 Task: Find a one-way flight from Amsterdam to Berlin on Mon, 10 Jul.
Action: Mouse pressed left at (369, 336)
Screenshot: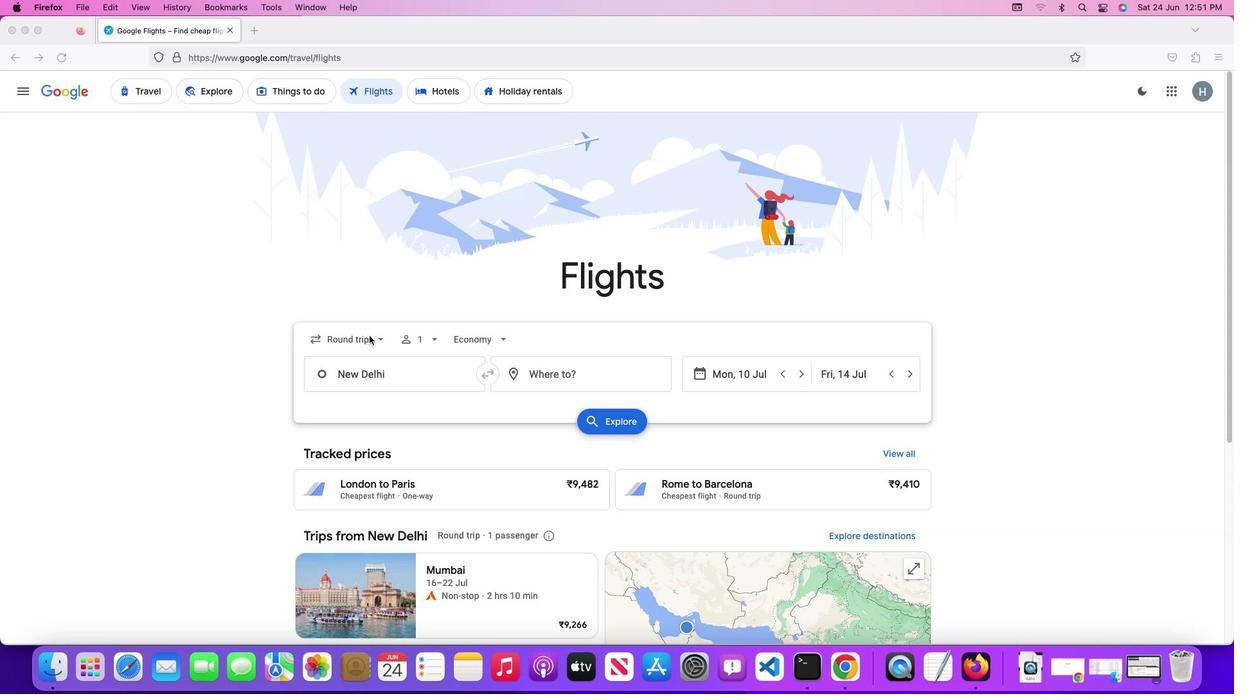 
Action: Mouse pressed left at (369, 336)
Screenshot: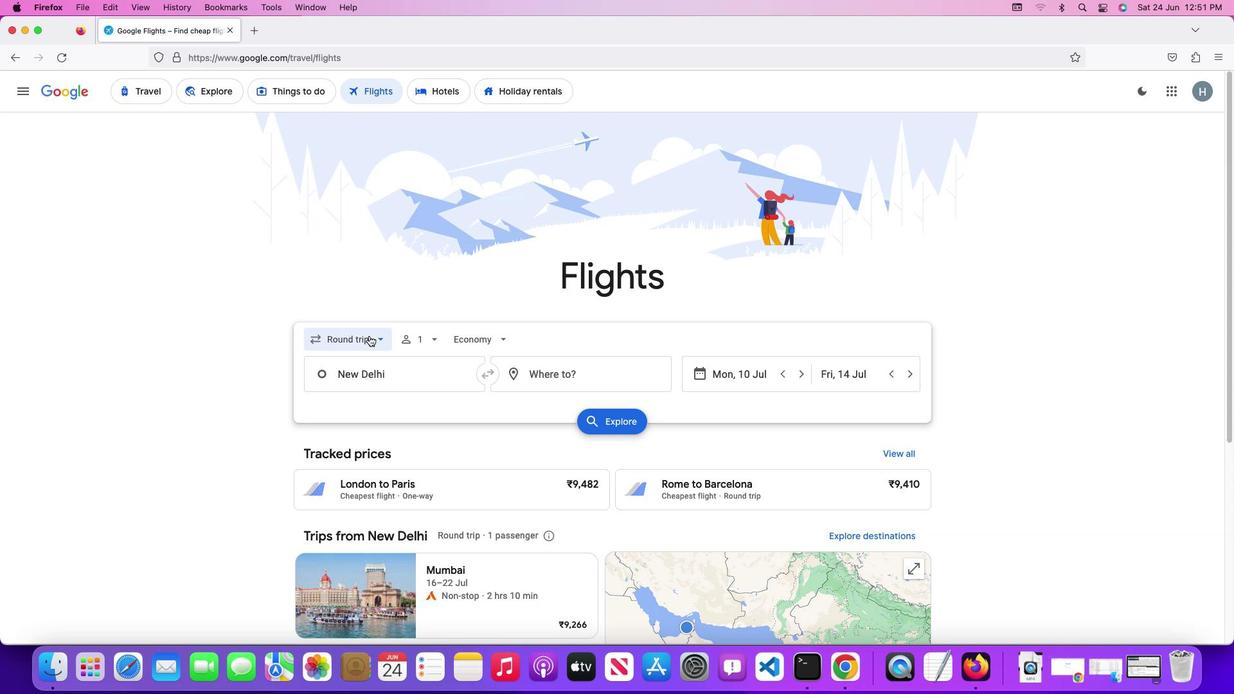 
Action: Mouse moved to (365, 394)
Screenshot: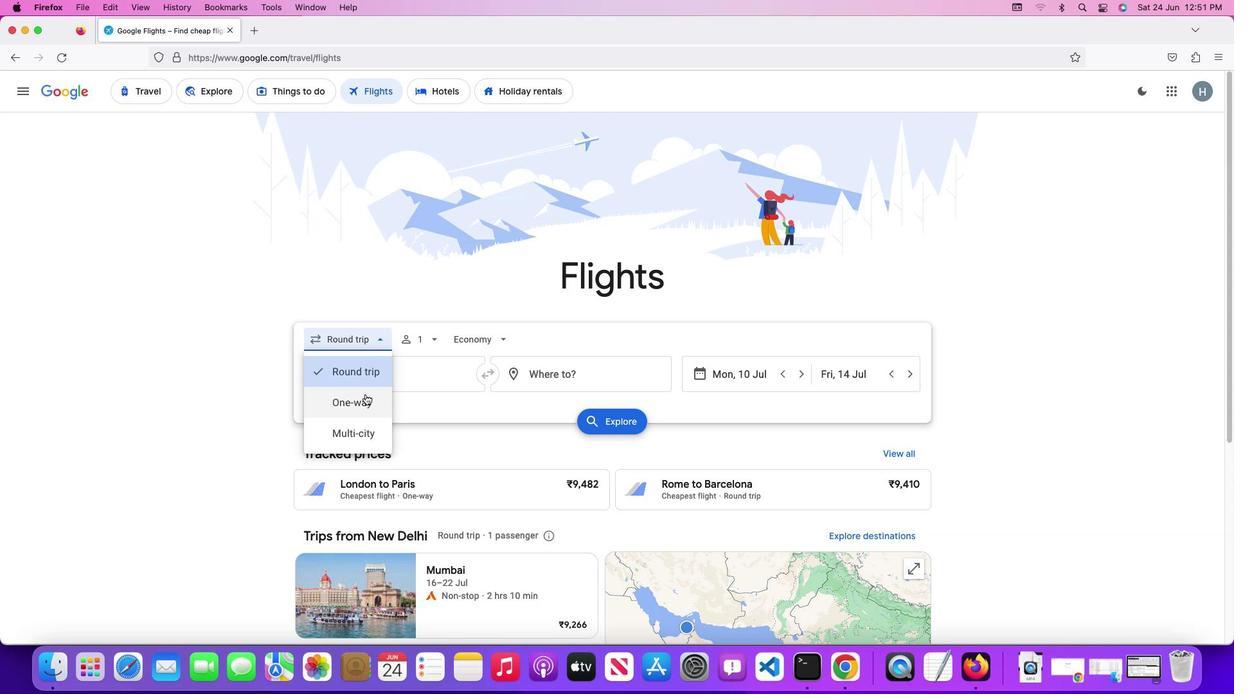 
Action: Mouse pressed left at (365, 394)
Screenshot: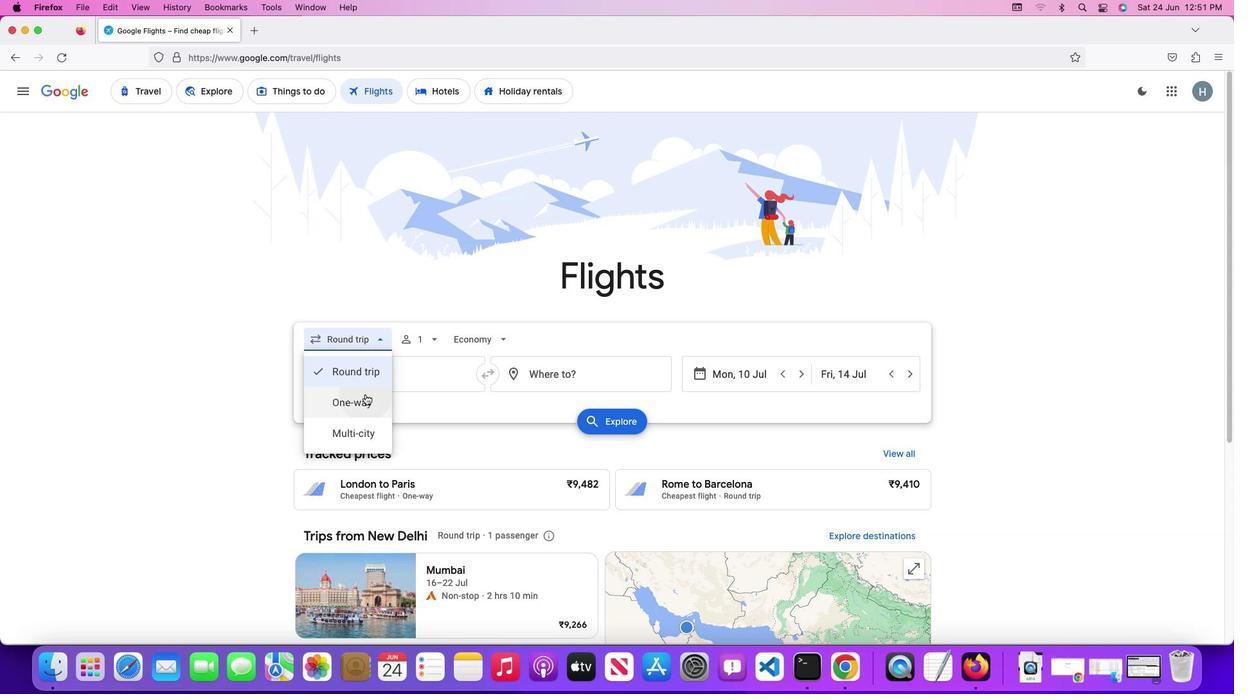
Action: Mouse moved to (435, 367)
Screenshot: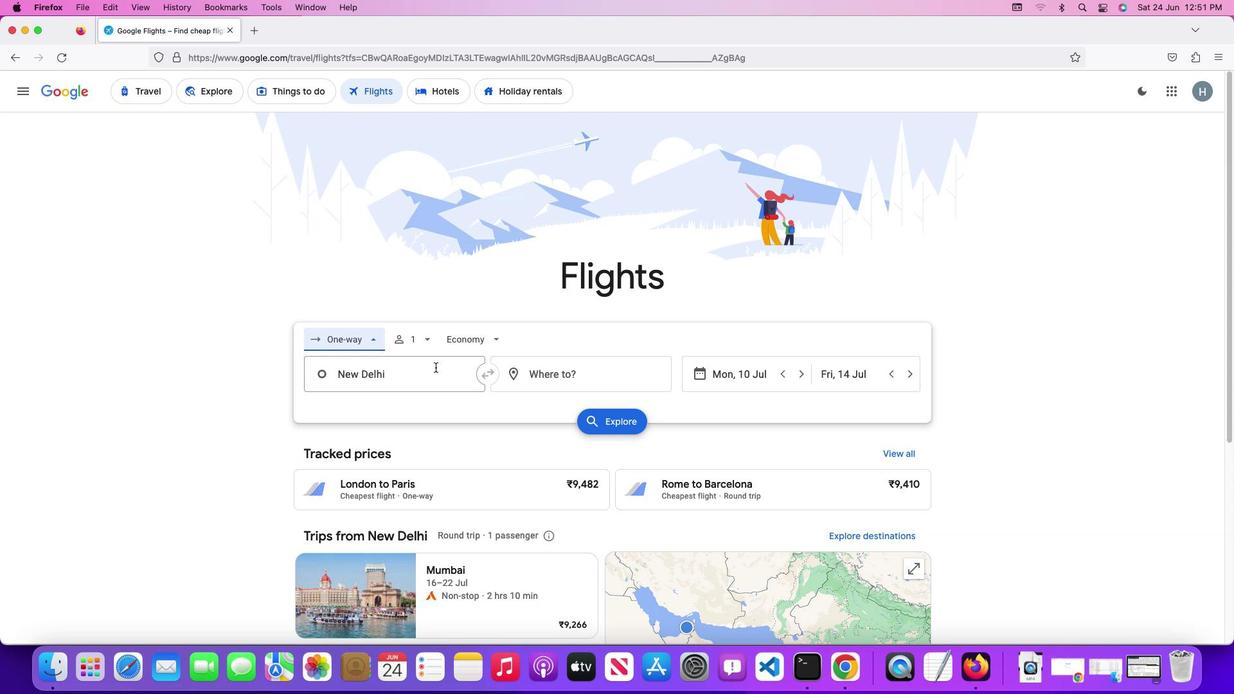 
Action: Mouse pressed left at (435, 367)
Screenshot: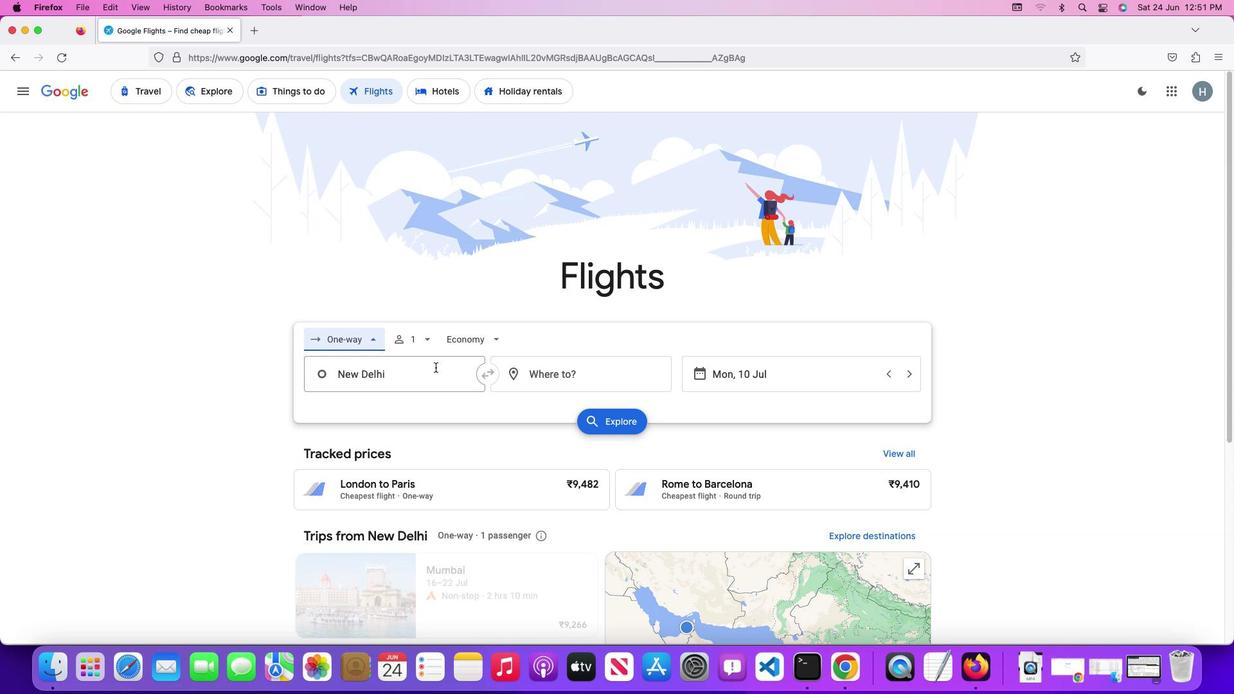
Action: Key pressed Key.shift'A''m''s'
Screenshot: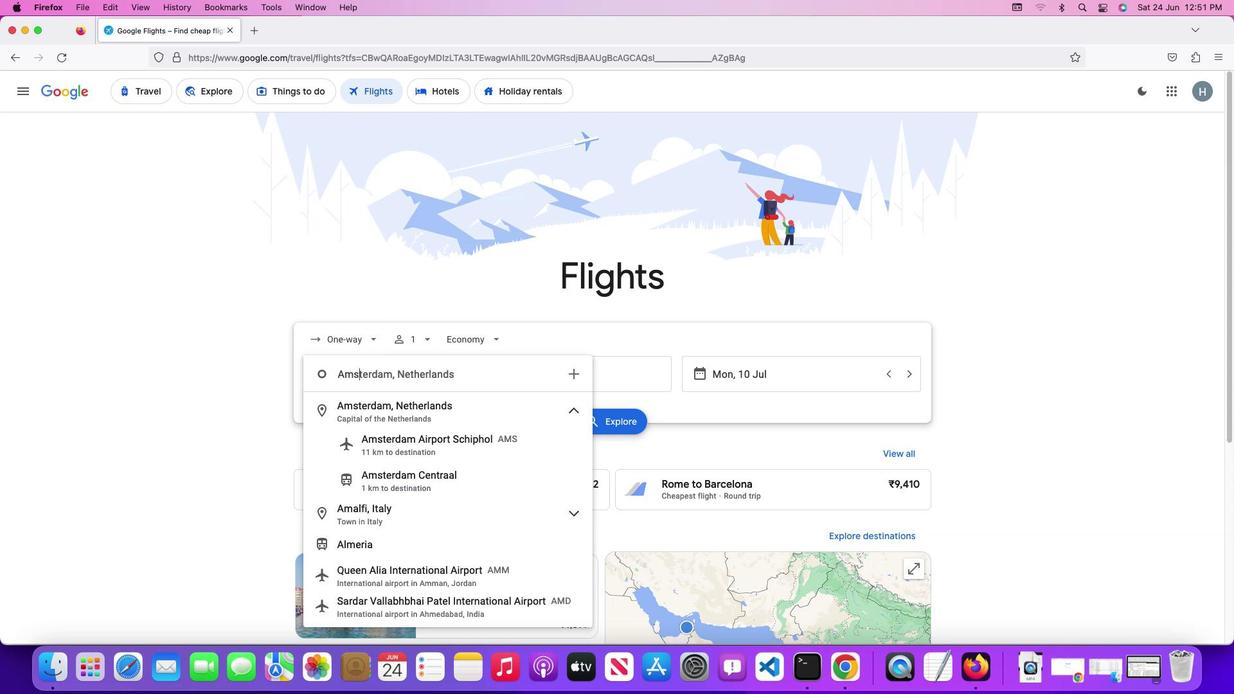 
Action: Mouse moved to (435, 367)
Screenshot: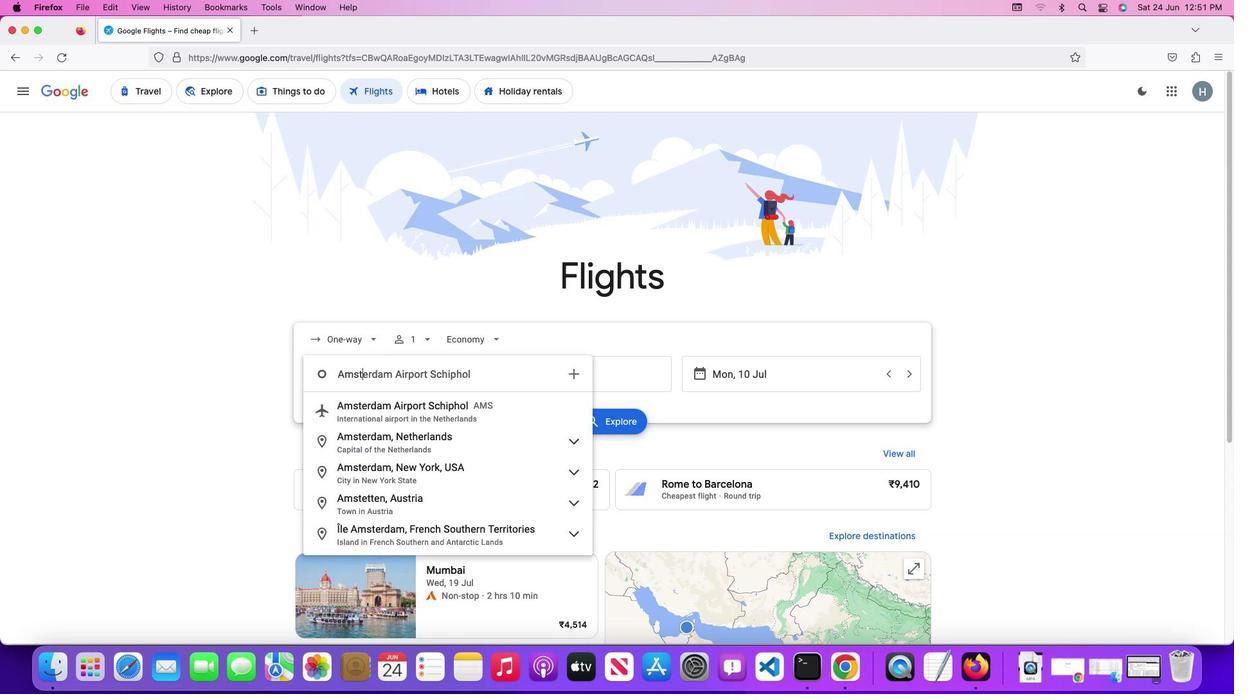 
Action: Key pressed 't''e''r''d''a''m'
Screenshot: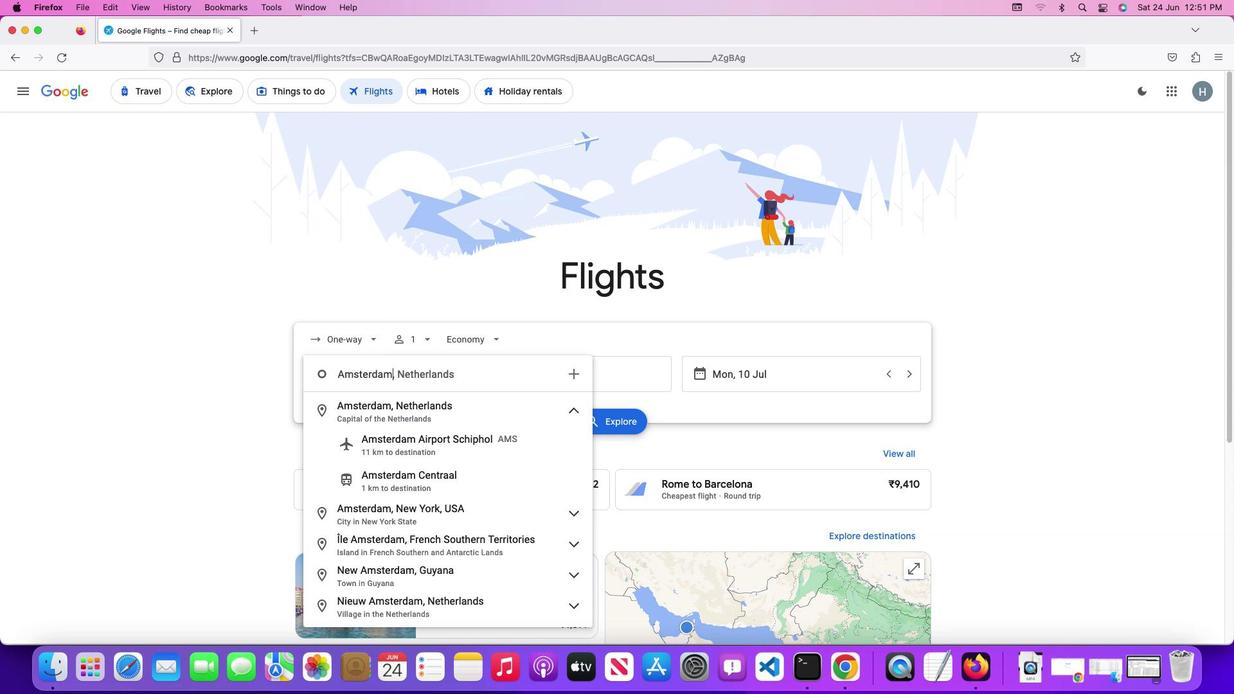 
Action: Mouse moved to (446, 411)
Screenshot: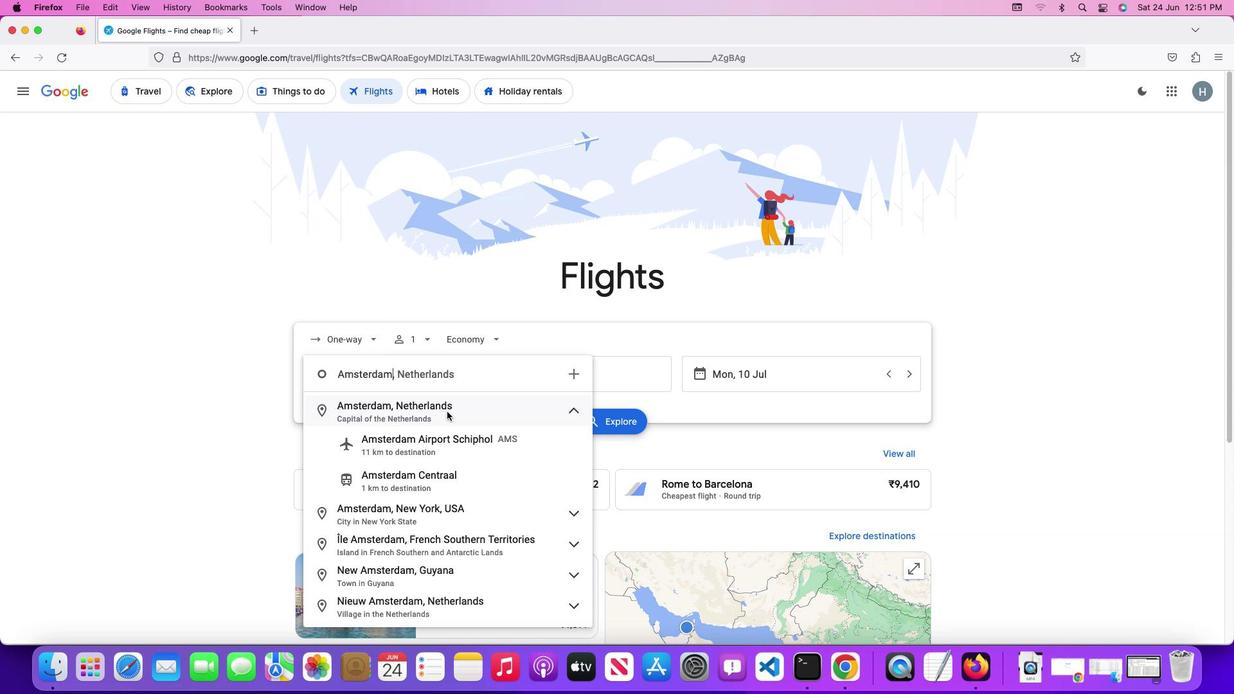 
Action: Mouse pressed left at (446, 411)
Screenshot: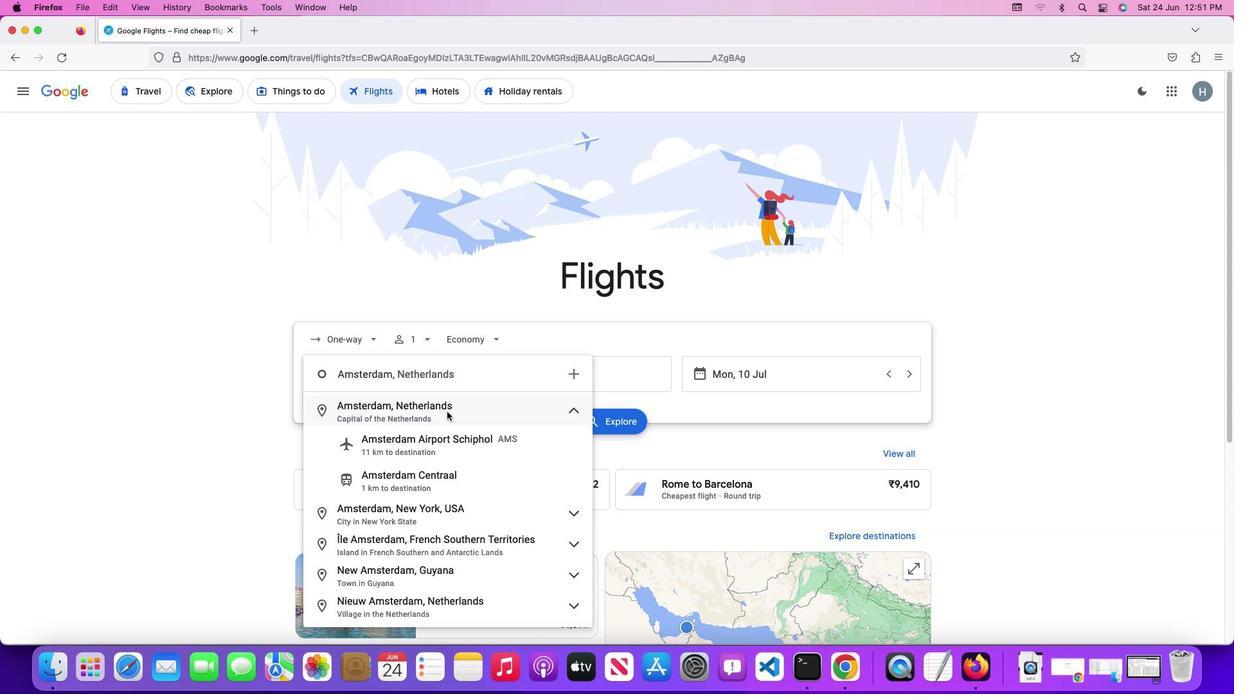 
Action: Mouse moved to (545, 378)
Screenshot: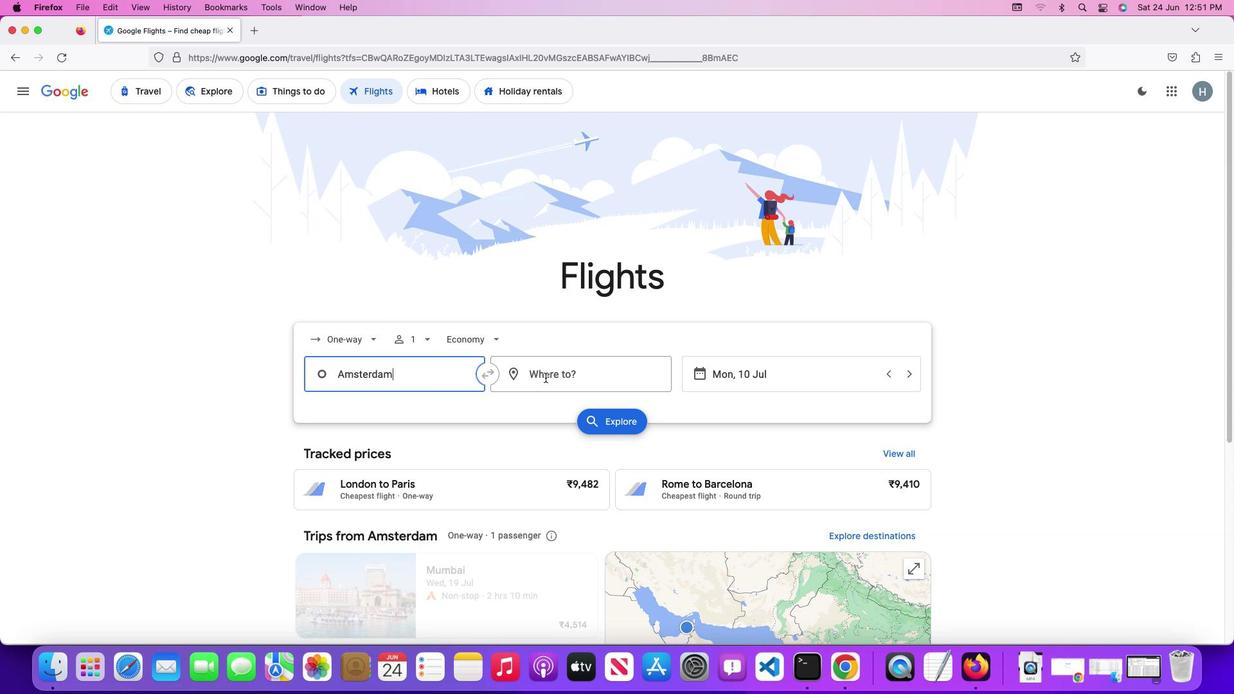 
Action: Mouse pressed left at (545, 378)
Screenshot: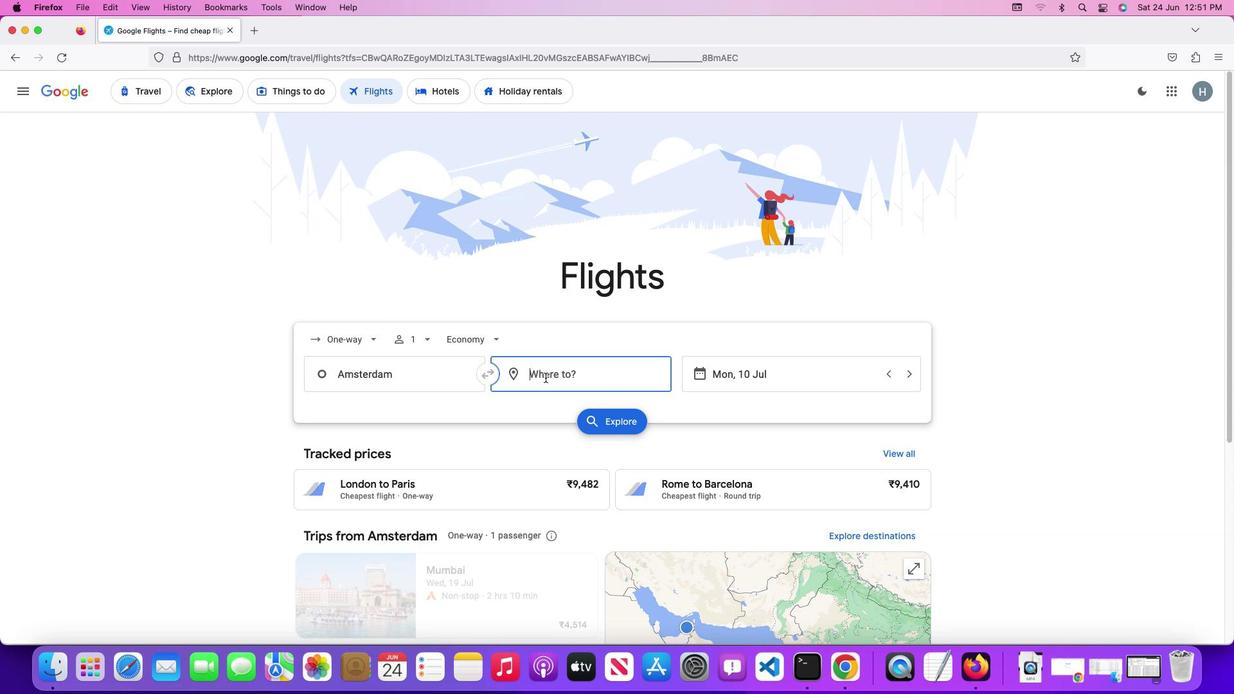
Action: Key pressed Key.shift'B''e''r''l''i''n'
Screenshot: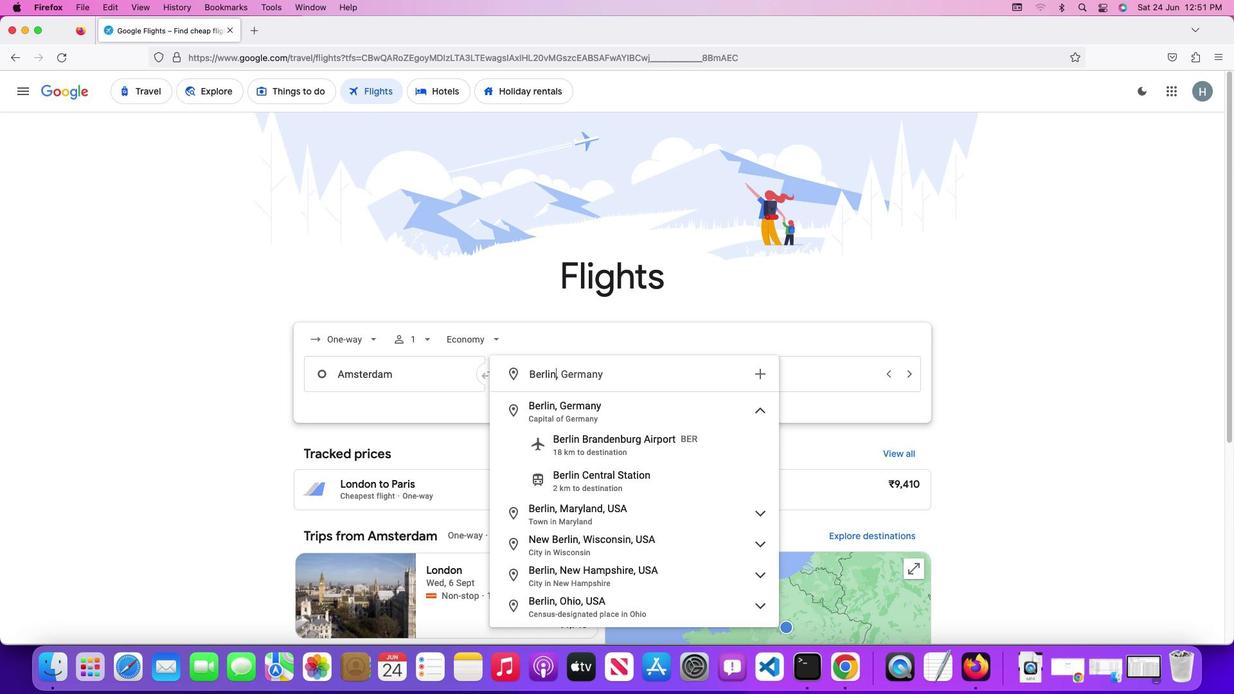 
Action: Mouse moved to (596, 418)
Screenshot: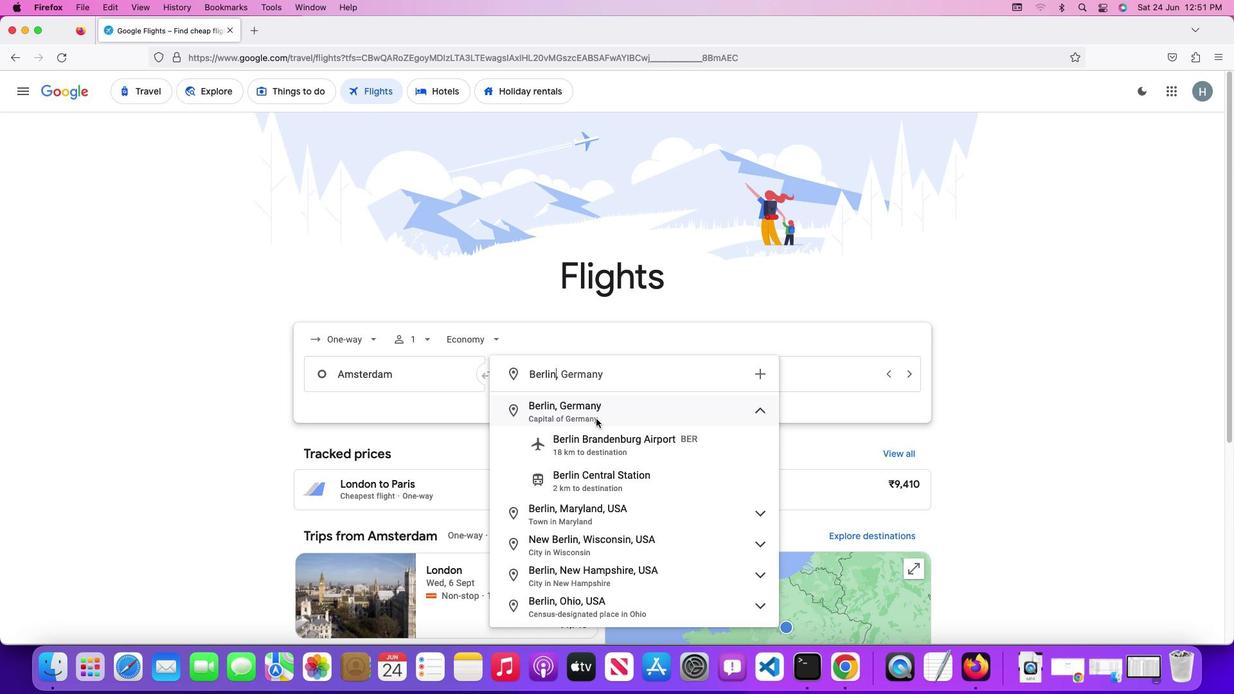
Action: Mouse pressed left at (596, 418)
Screenshot: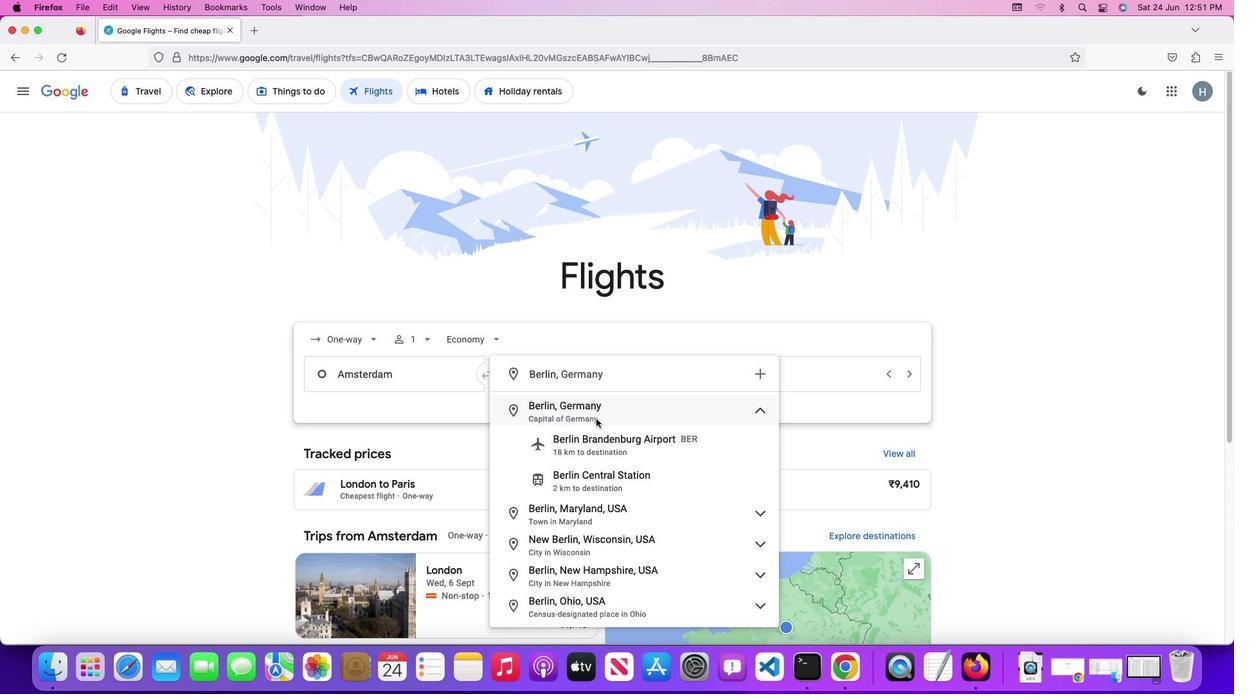 
Action: Mouse moved to (788, 380)
Screenshot: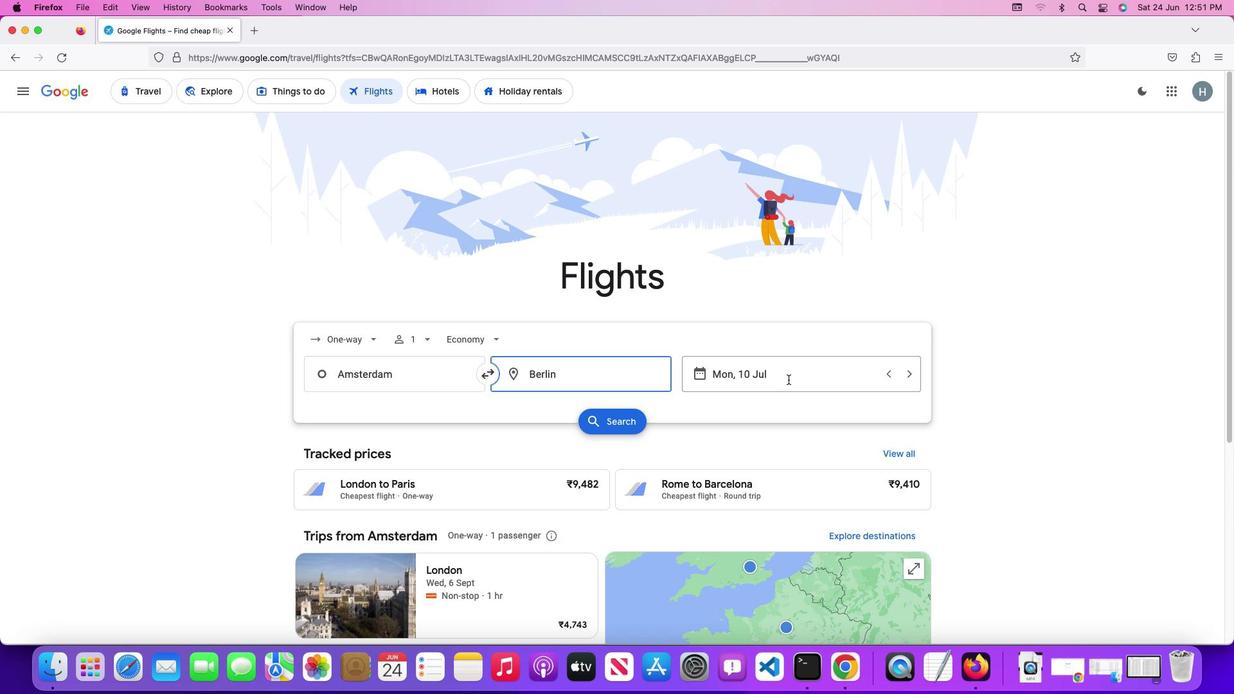 
Action: Mouse pressed left at (788, 380)
Screenshot: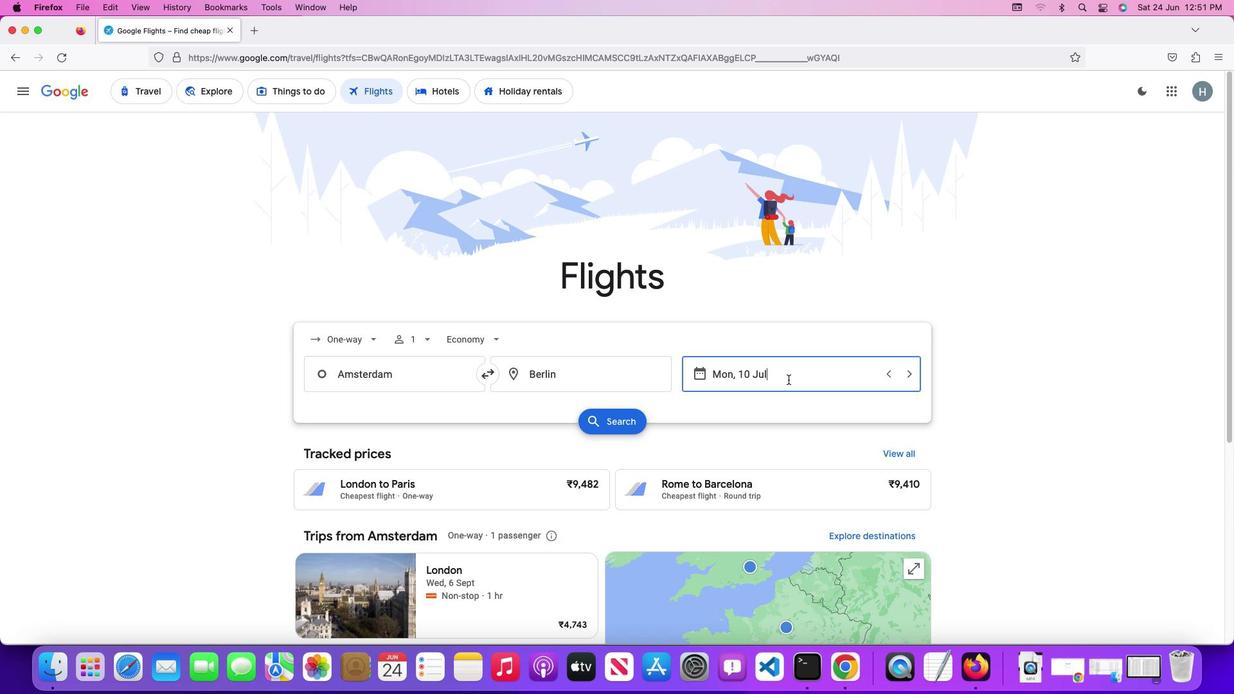 
Action: Mouse moved to (885, 446)
Screenshot: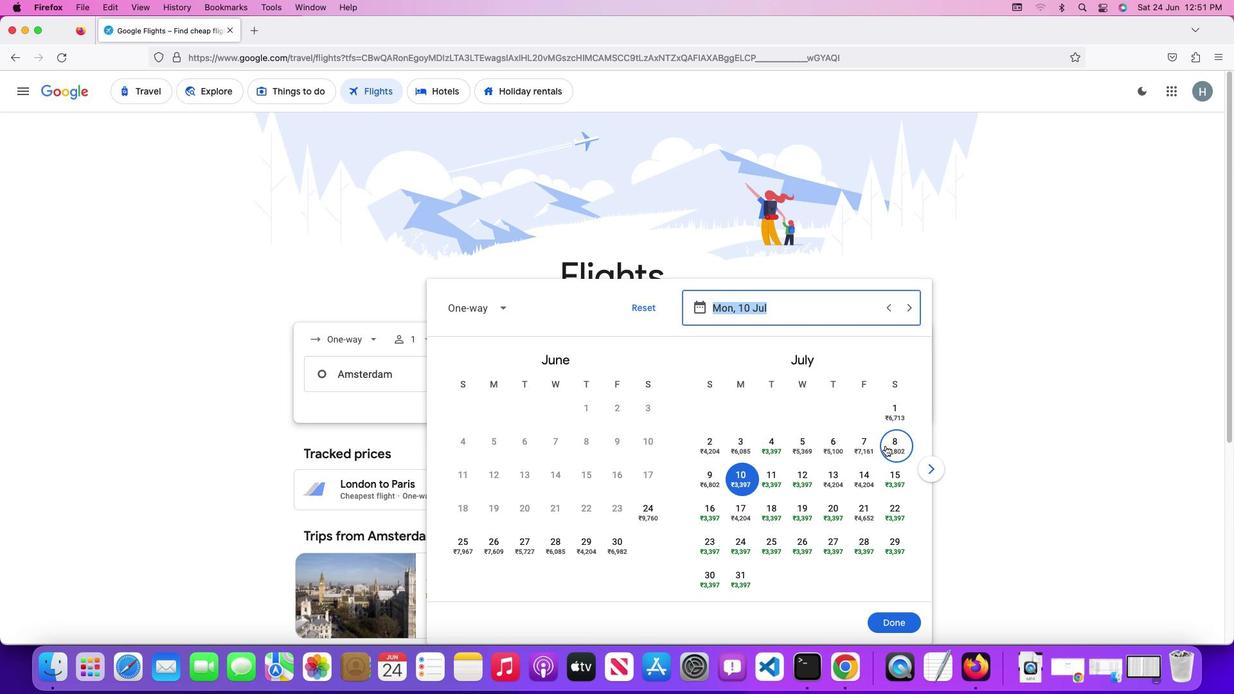 
Action: Mouse pressed left at (885, 446)
Screenshot: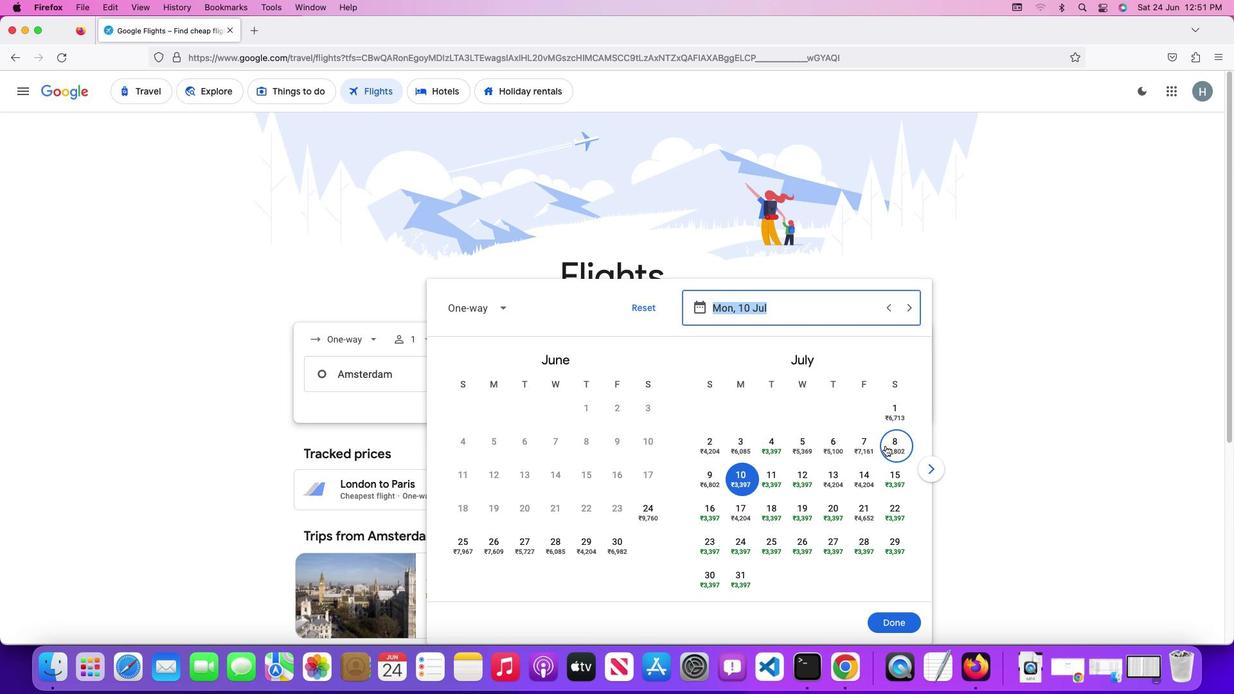 
Action: Mouse moved to (884, 619)
Screenshot: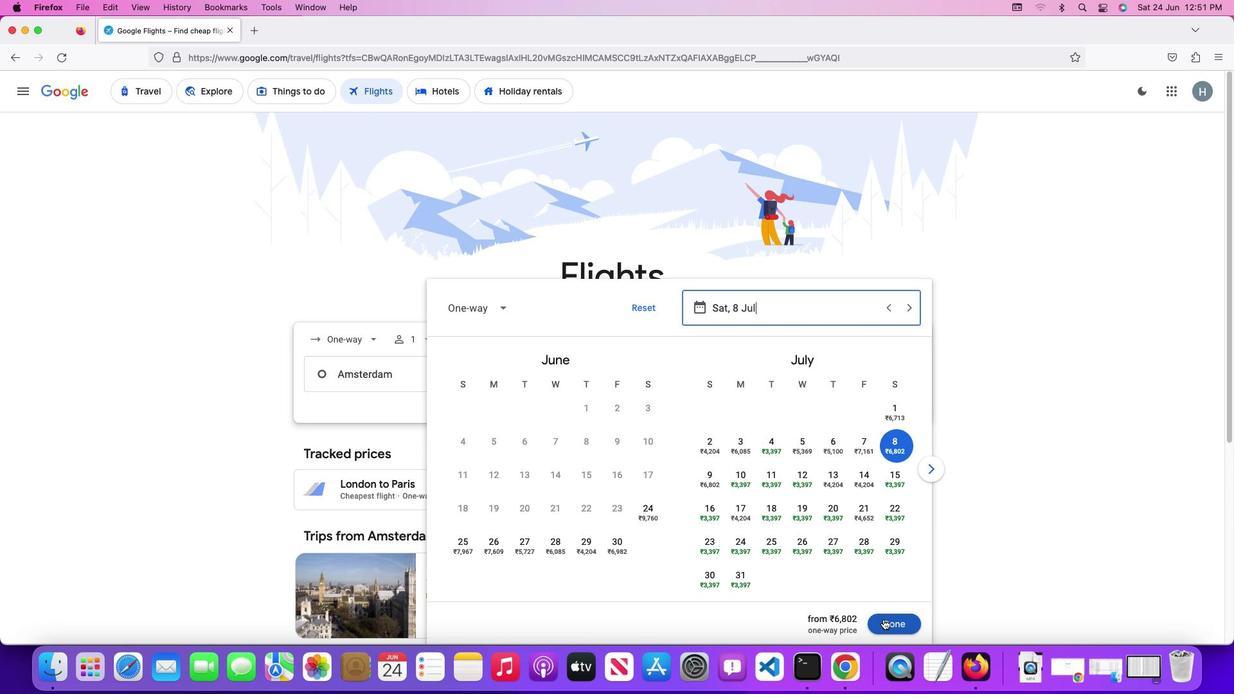 
Action: Mouse pressed left at (884, 619)
Screenshot: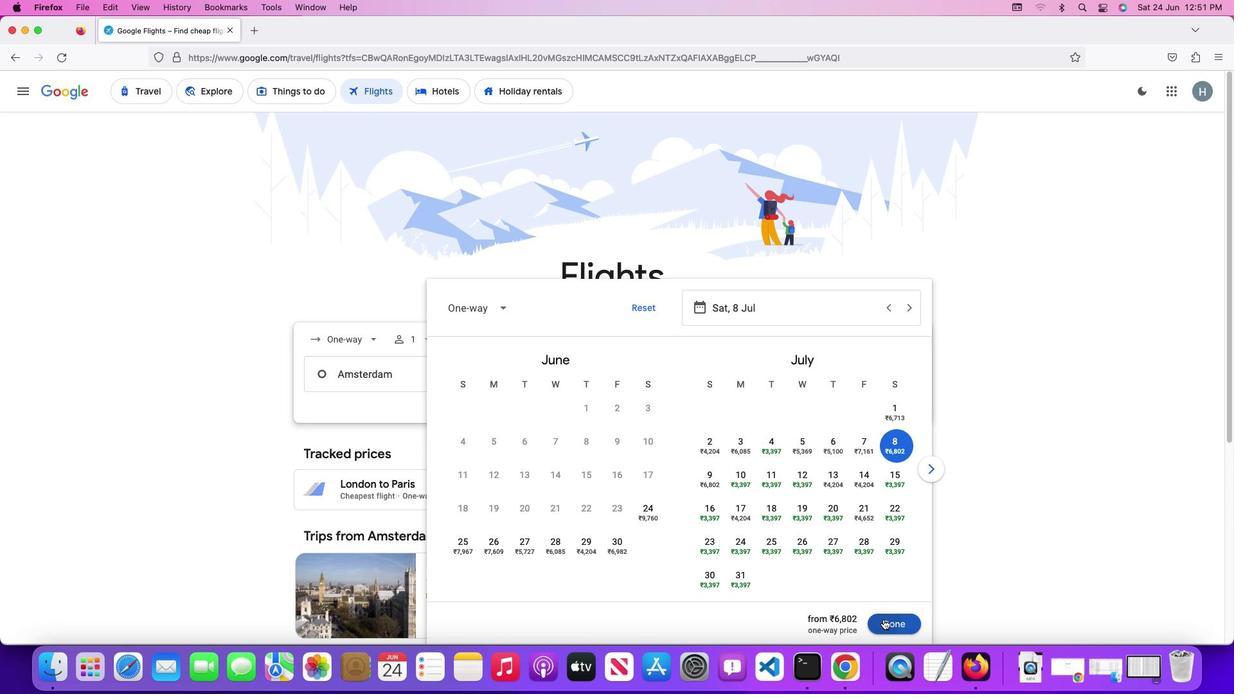 
Action: Mouse moved to (641, 427)
Screenshot: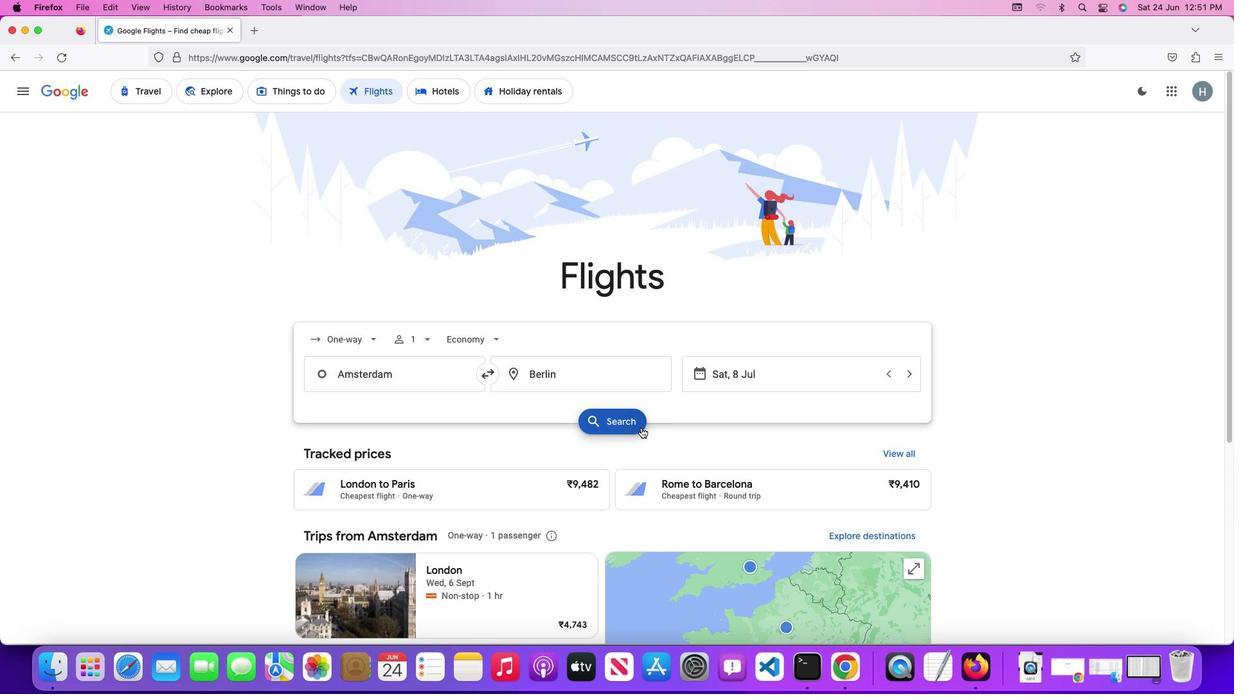 
Action: Mouse pressed left at (641, 427)
Screenshot: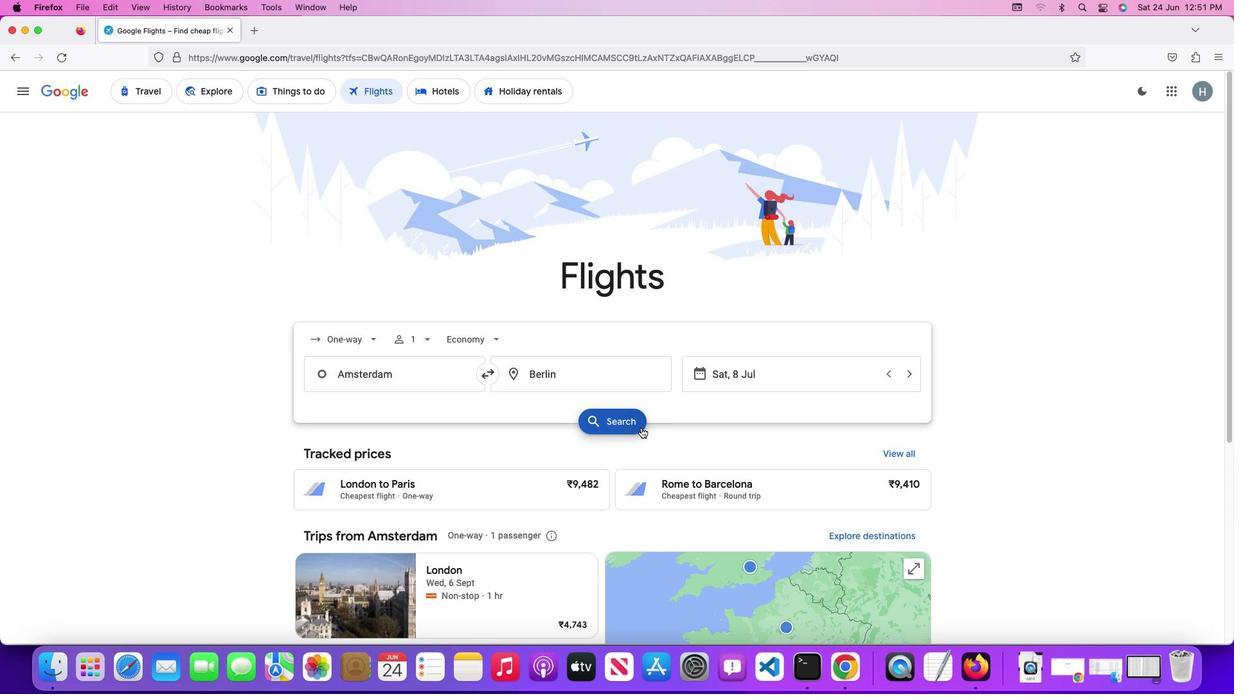 
Action: Mouse moved to (958, 291)
Screenshot: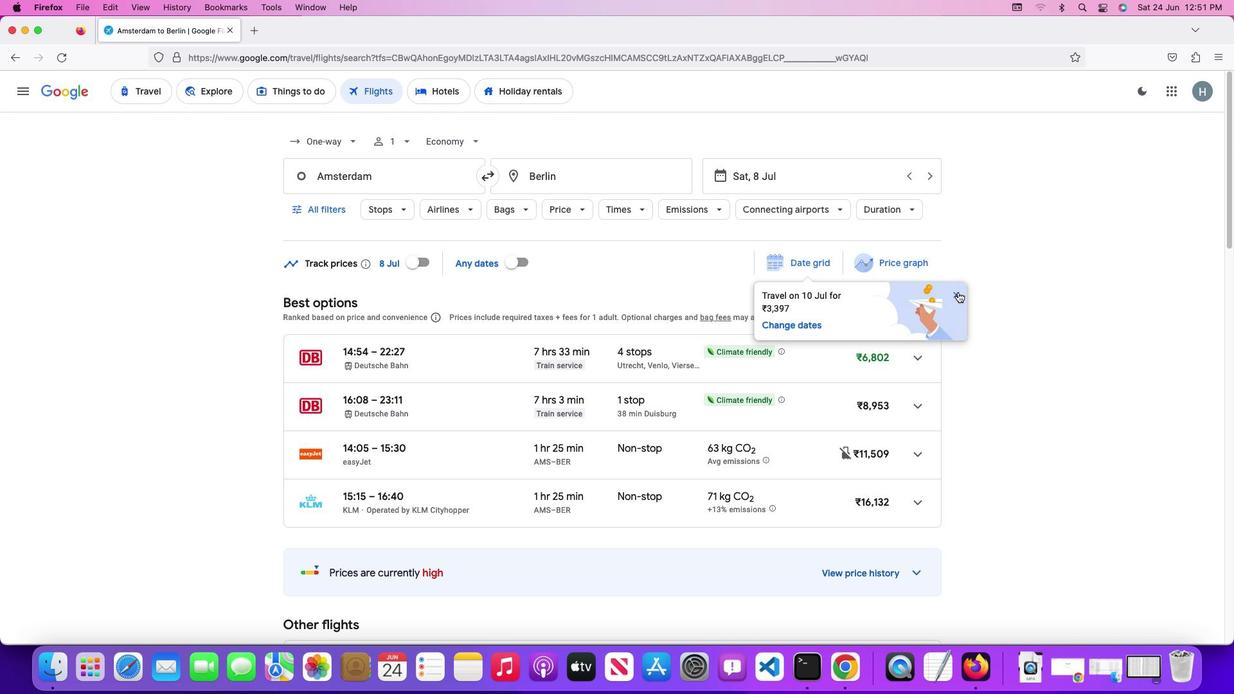 
Action: Mouse pressed left at (958, 291)
Screenshot: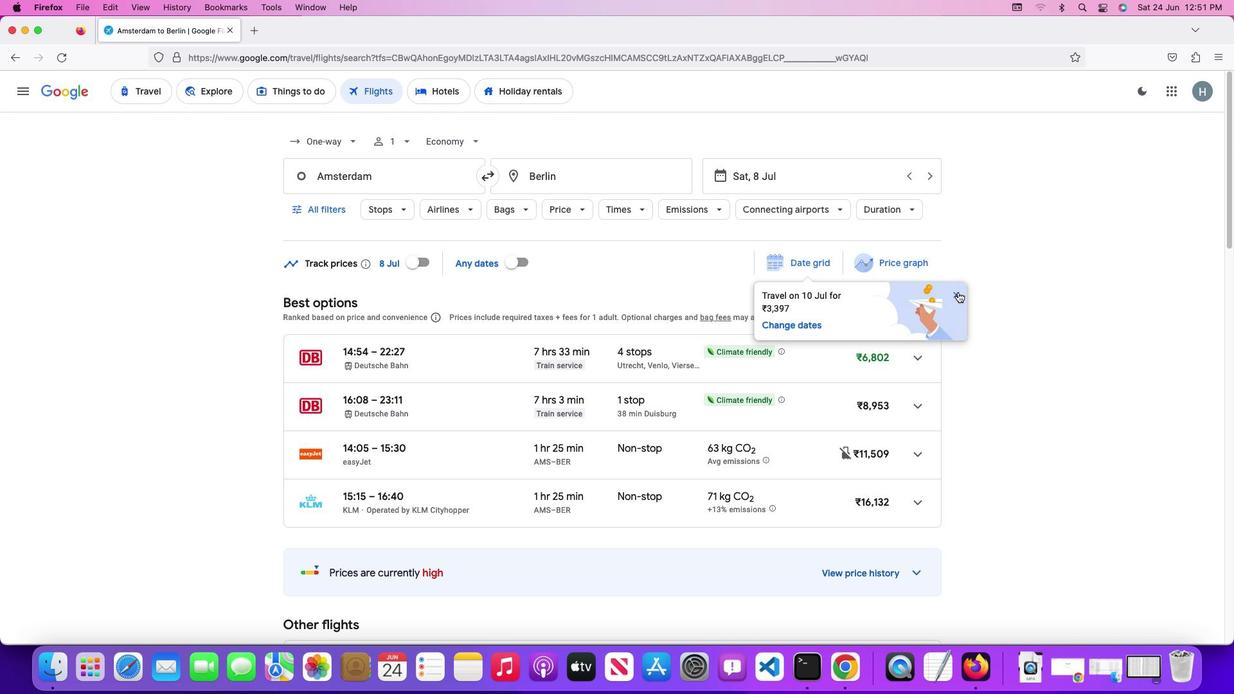 
Action: Mouse moved to (928, 313)
Screenshot: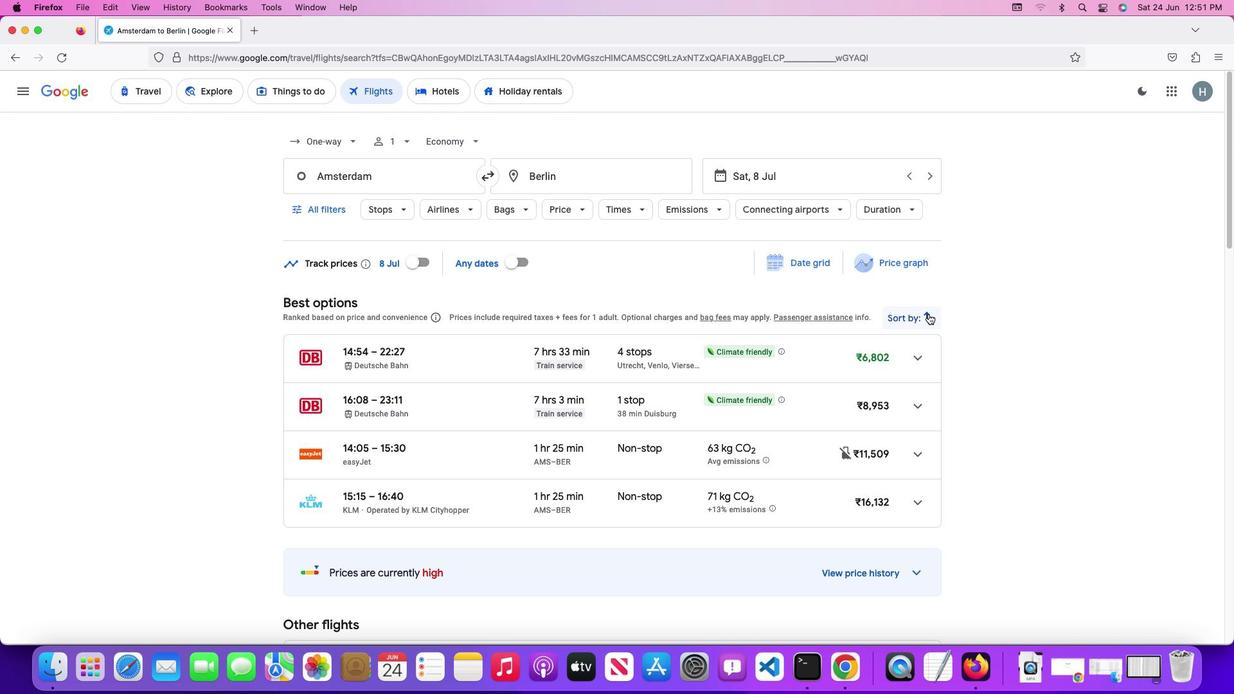
Action: Mouse pressed left at (928, 313)
Screenshot: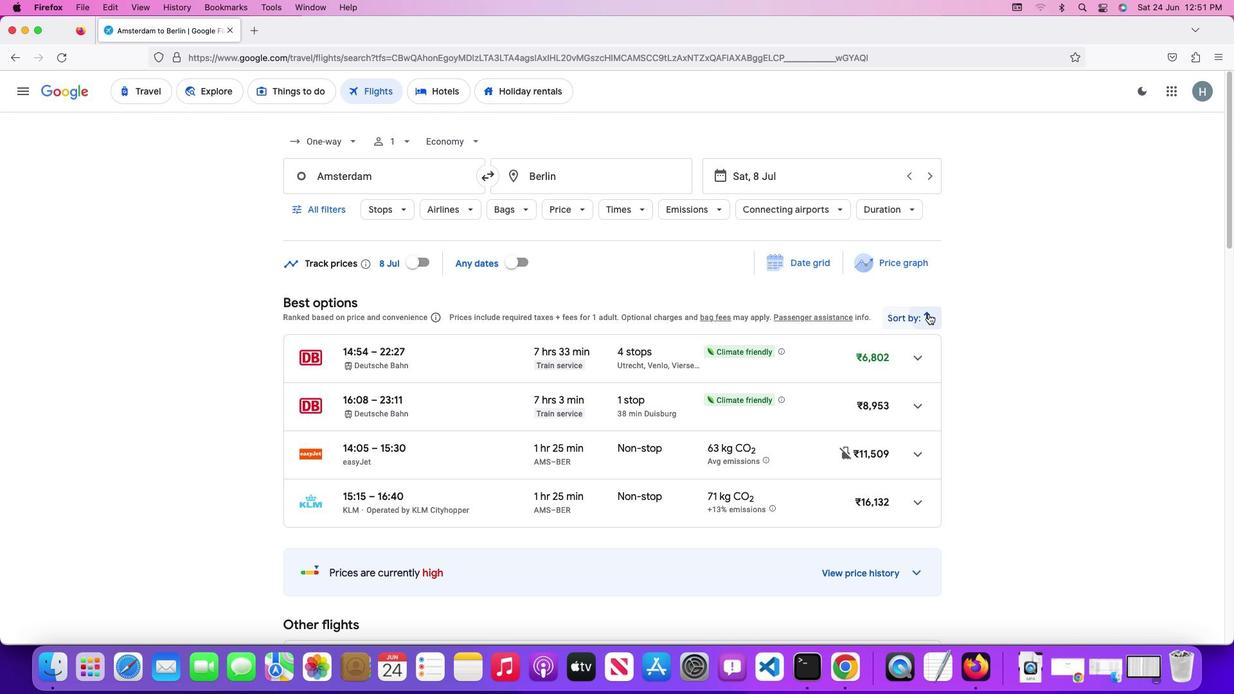 
Action: Mouse moved to (905, 380)
Screenshot: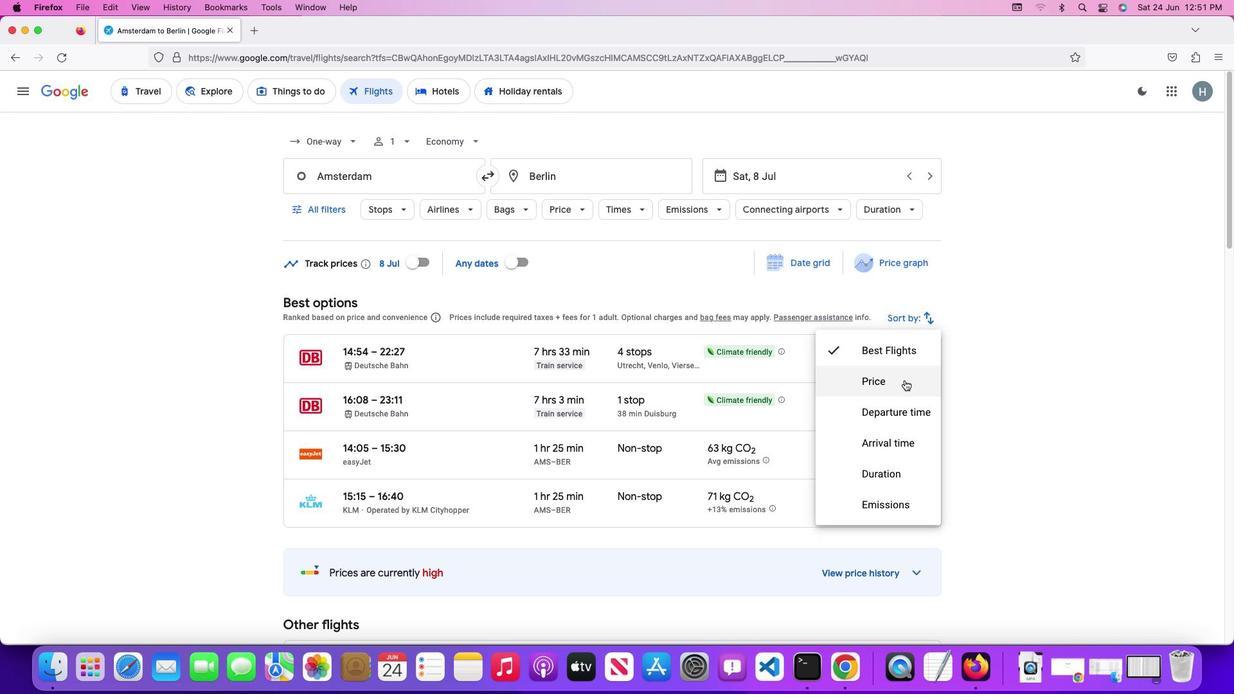 
Action: Mouse pressed left at (905, 380)
Screenshot: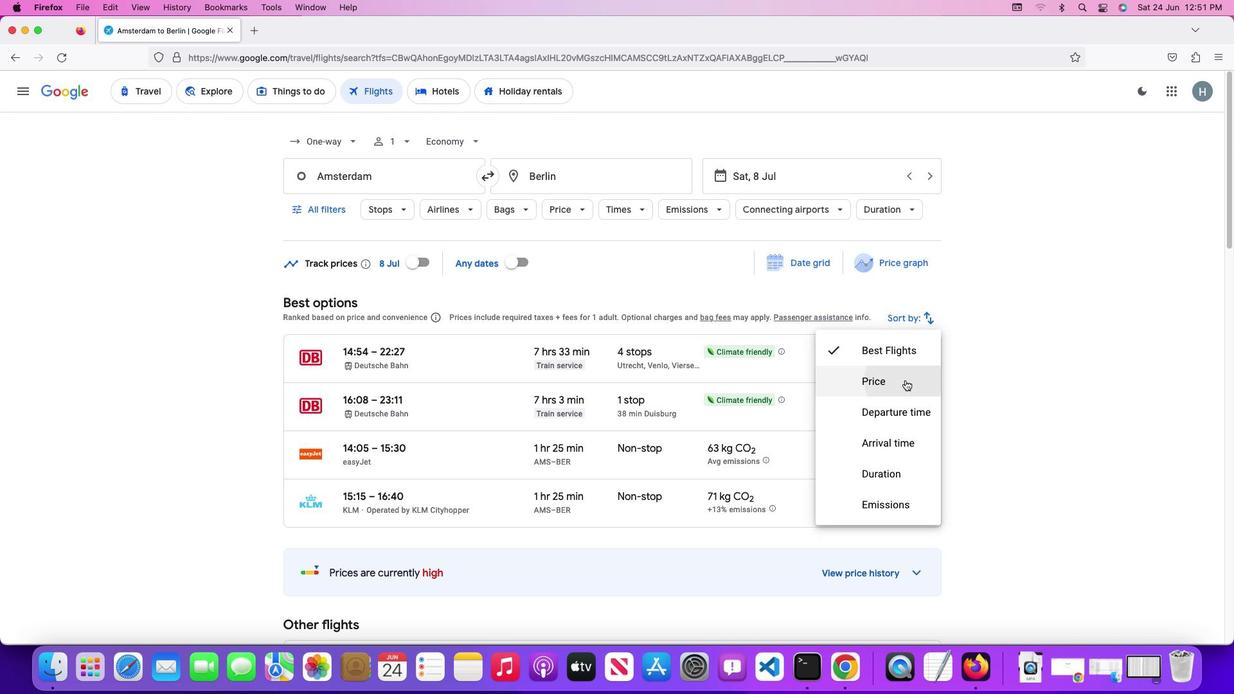 
Action: Mouse moved to (918, 358)
Screenshot: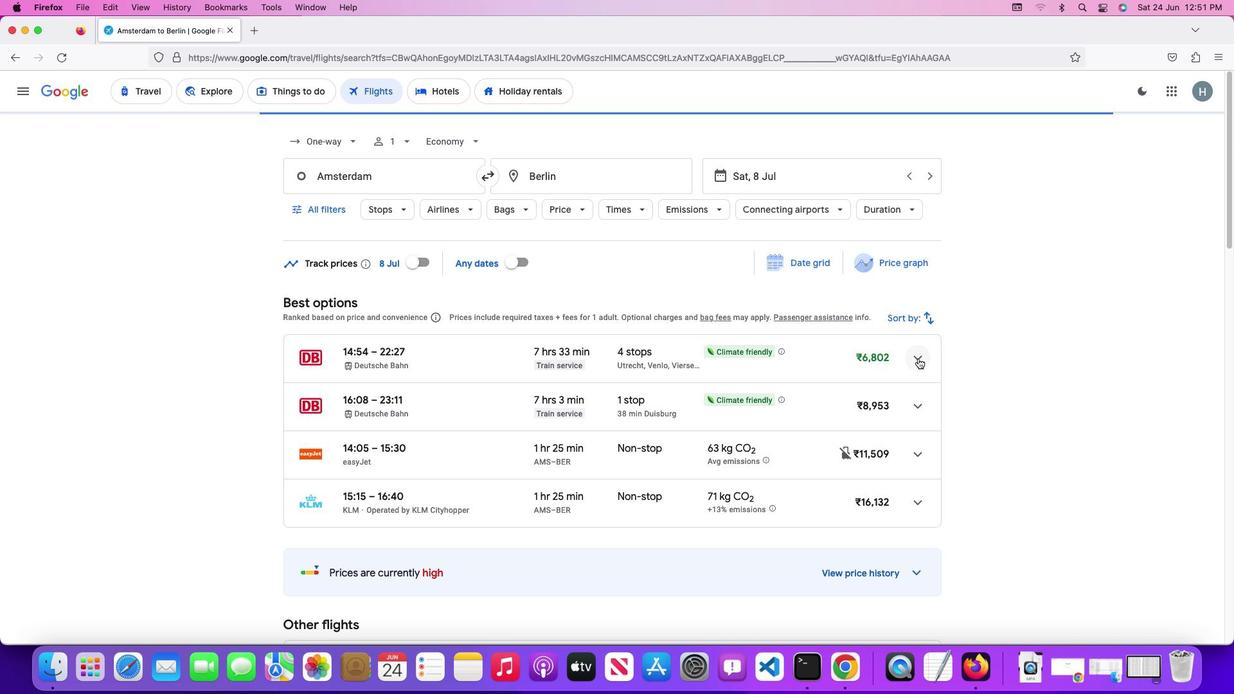 
Action: Mouse pressed left at (918, 358)
Screenshot: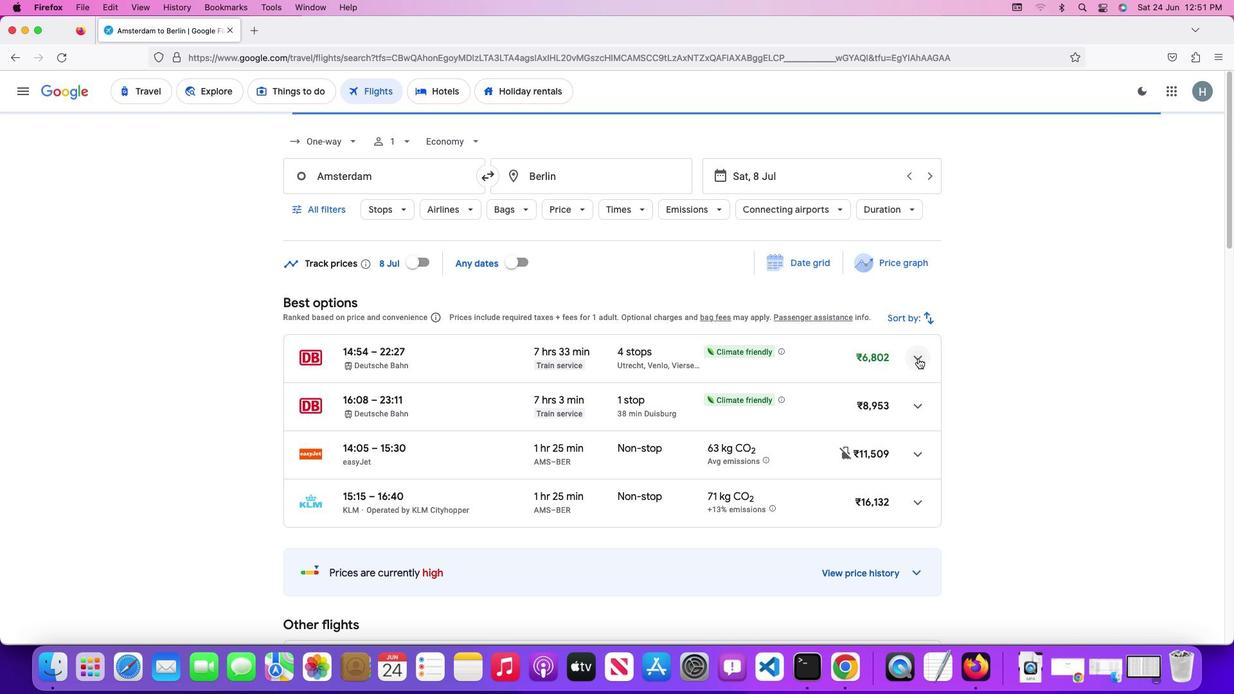 
Action: Mouse moved to (841, 367)
Screenshot: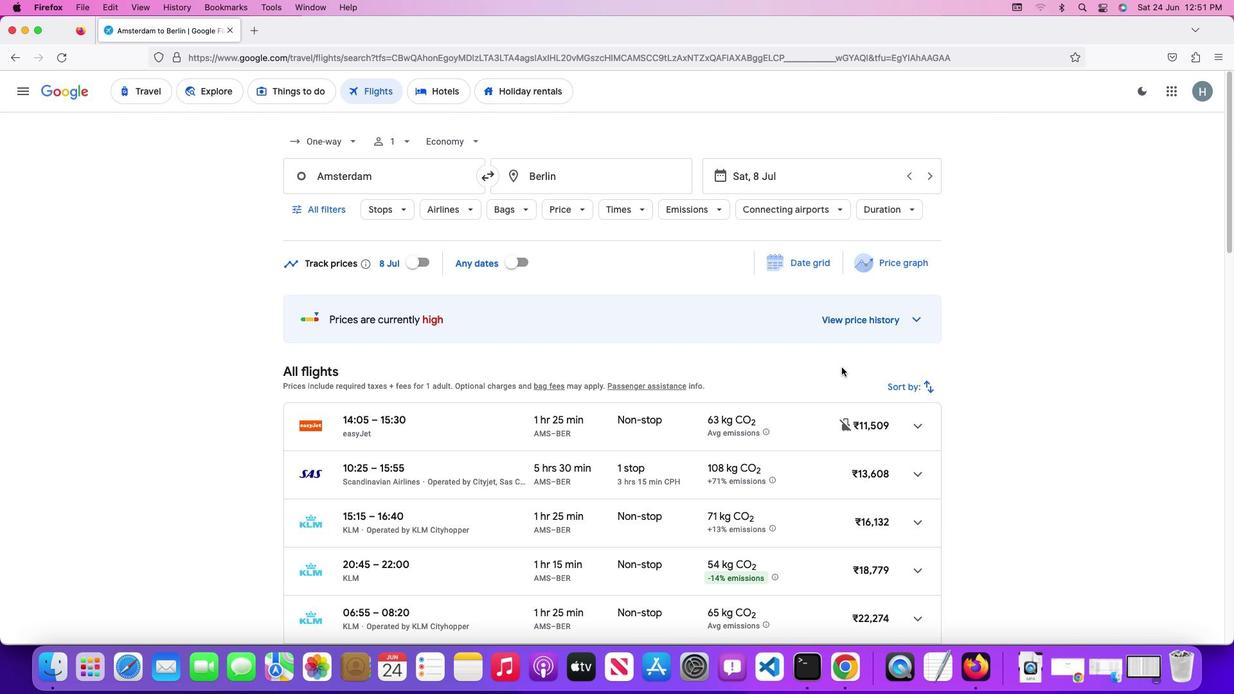 
